 Task: Discover art museums and galleries in New York City, New York, and Philadelphia, Pennsylvania.
Action: Mouse moved to (131, 87)
Screenshot: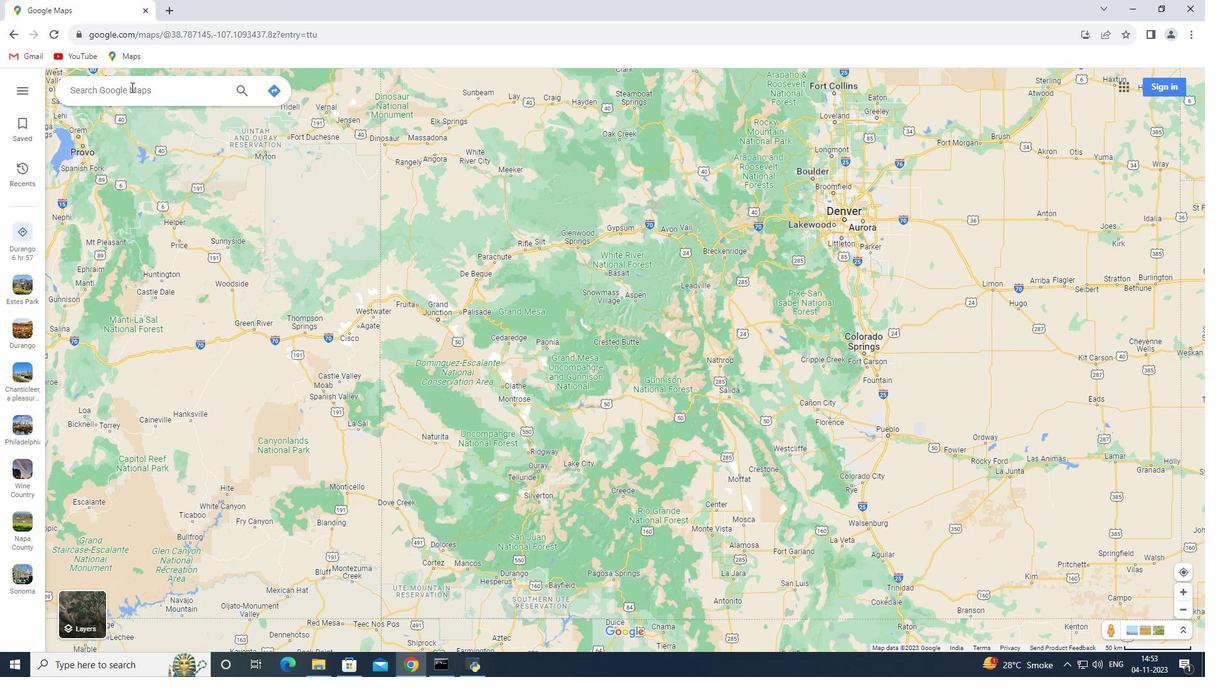 
Action: Mouse pressed left at (131, 87)
Screenshot: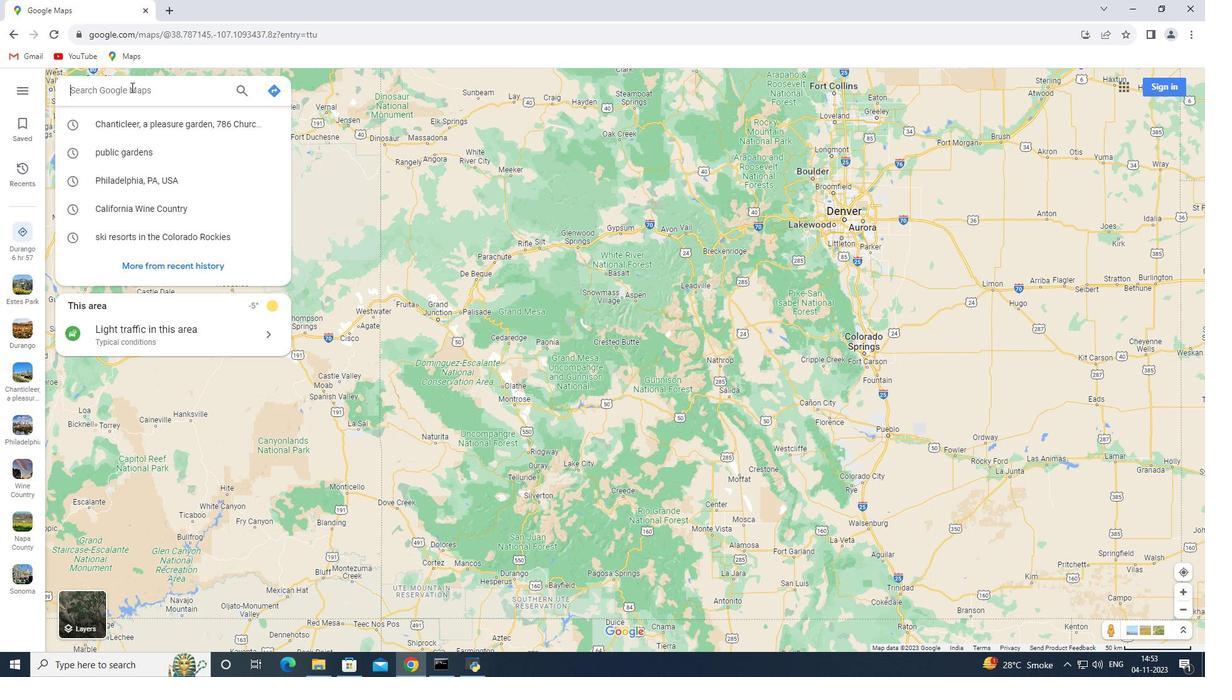 
Action: Key pressed <Key.shift>New<Key.space><Key.shift>York<Key.space><Key.shift>City,<Key.space><Key.shift>New<Key.space><Key.shift>York<Key.enter>
Screenshot: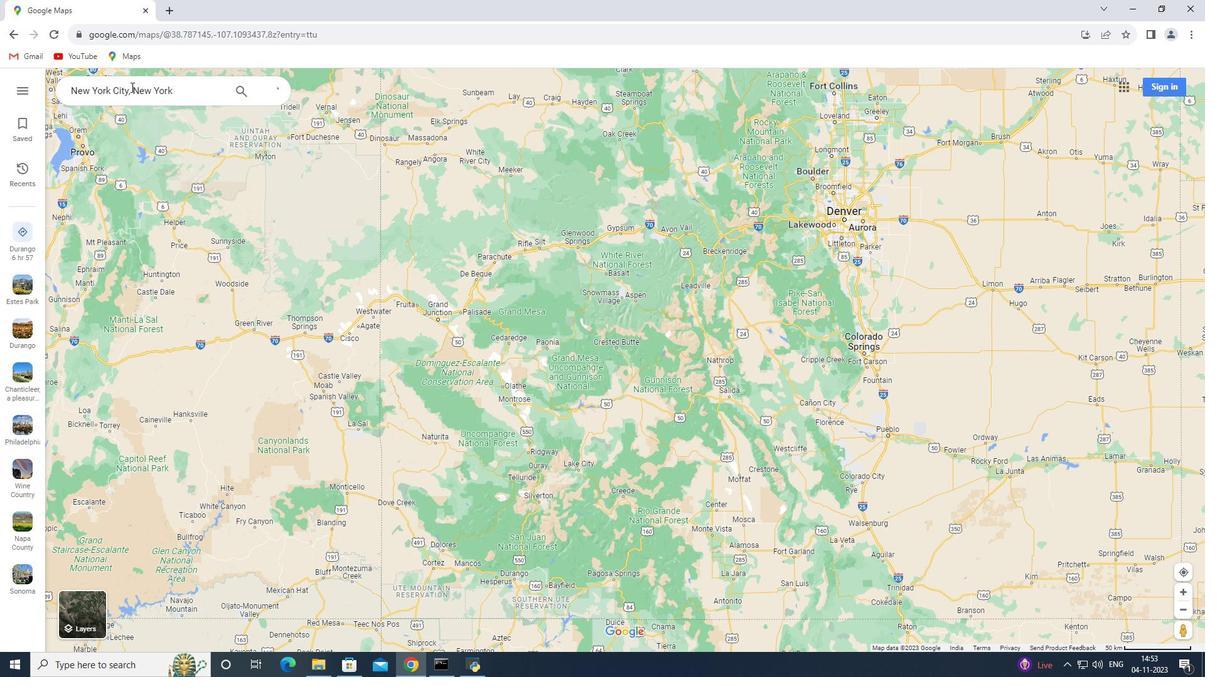 
Action: Mouse moved to (175, 306)
Screenshot: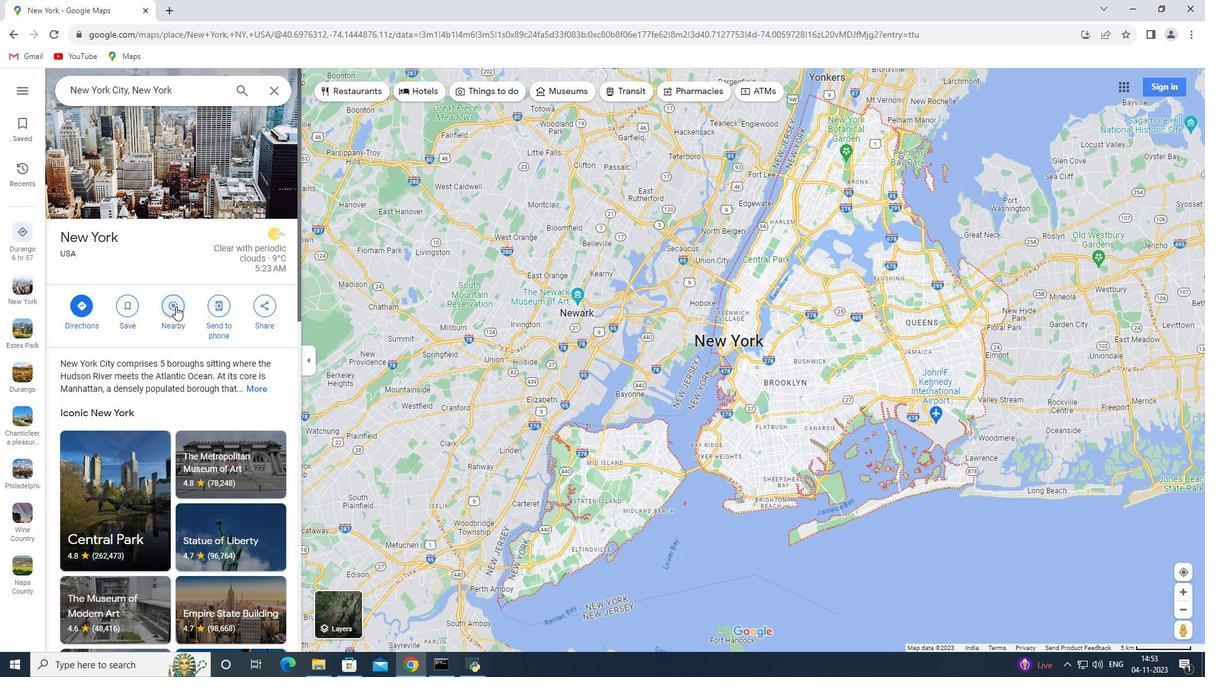 
Action: Mouse pressed left at (175, 306)
Screenshot: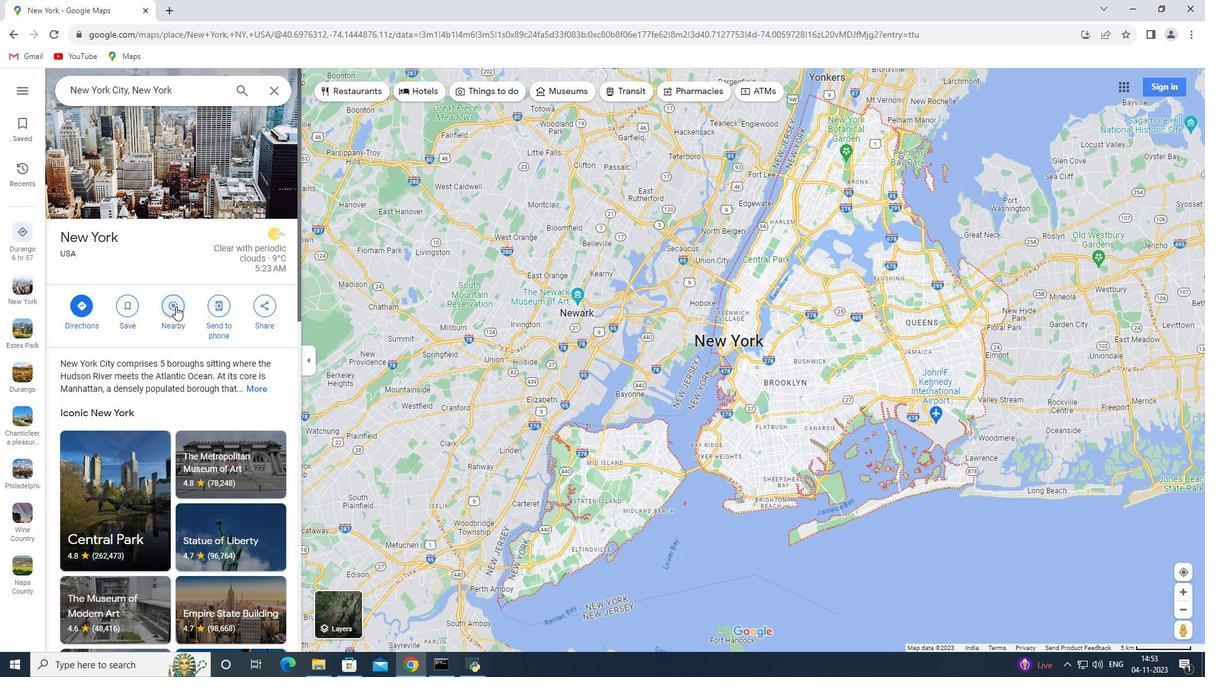 
Action: Key pressed art<Key.space>museum<Key.space><Key.backspace>s<Key.space>and<Key.space>galleries<Key.enter>
Screenshot: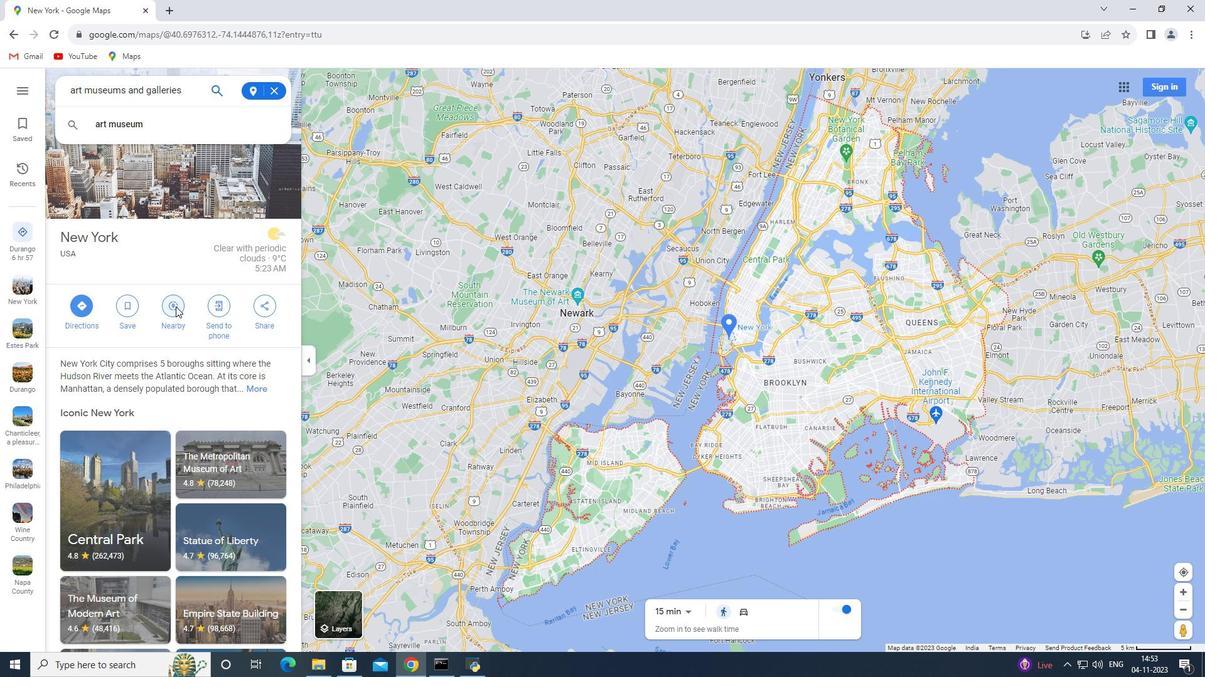 
Action: Mouse moved to (276, 91)
Screenshot: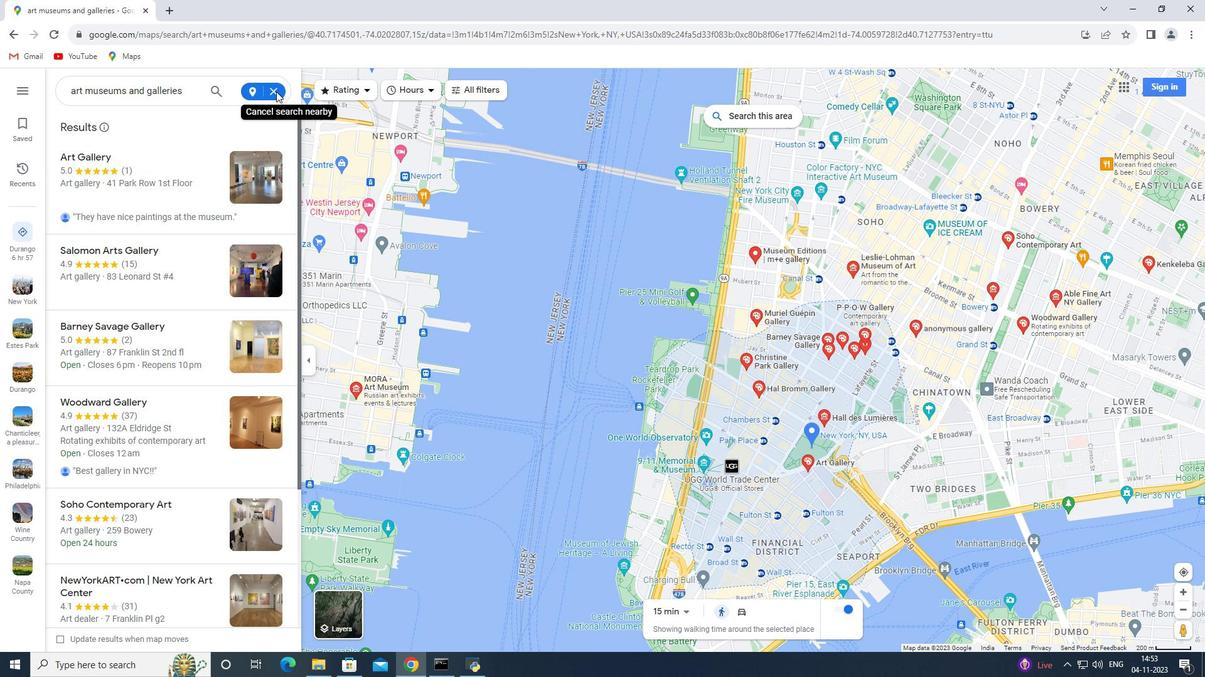 
Action: Mouse pressed left at (276, 91)
Screenshot: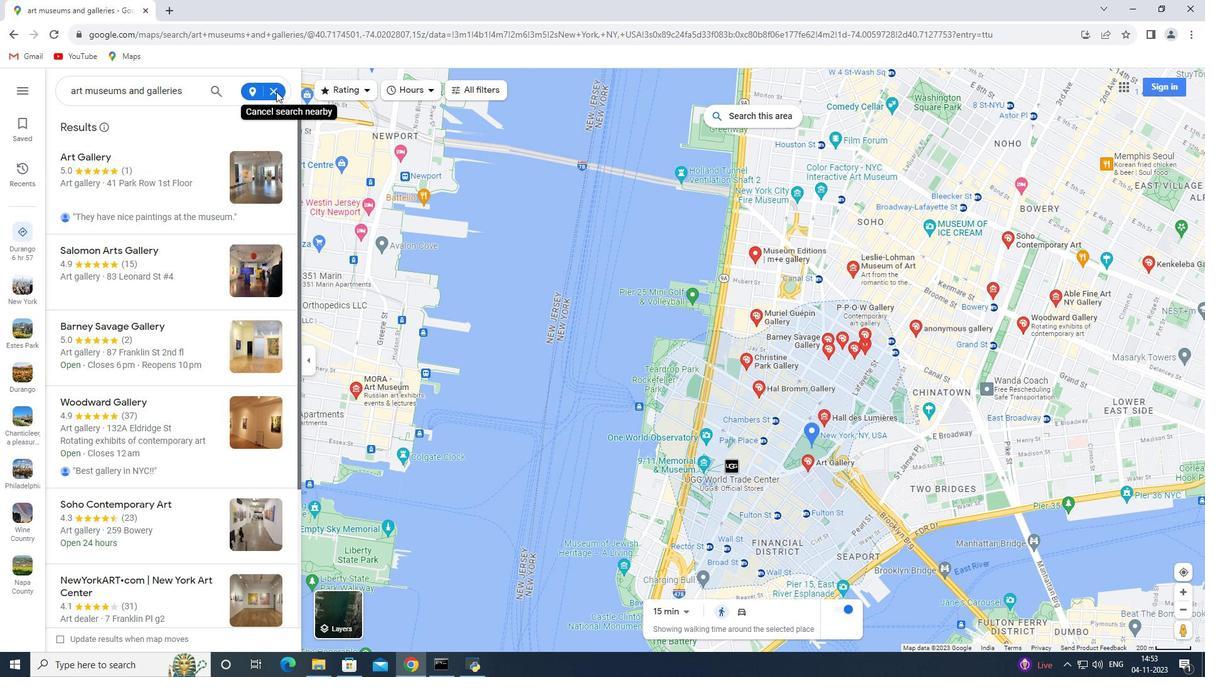 
Action: Mouse moved to (274, 92)
Screenshot: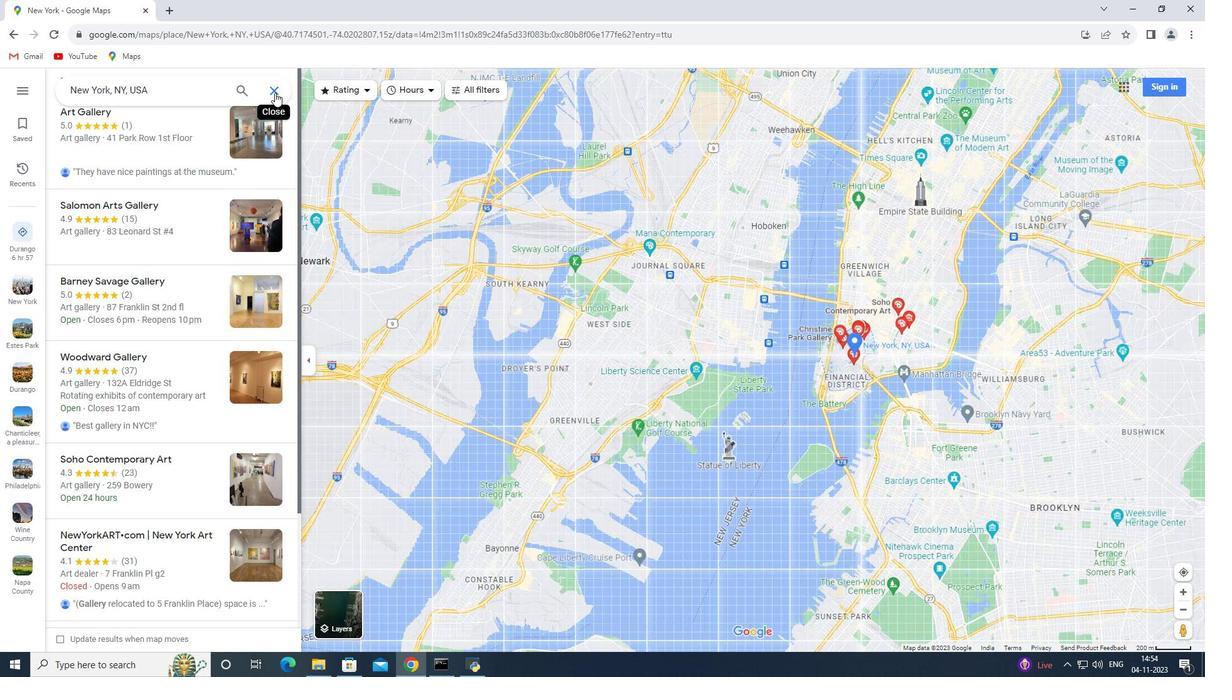 
Action: Mouse pressed left at (274, 92)
Screenshot: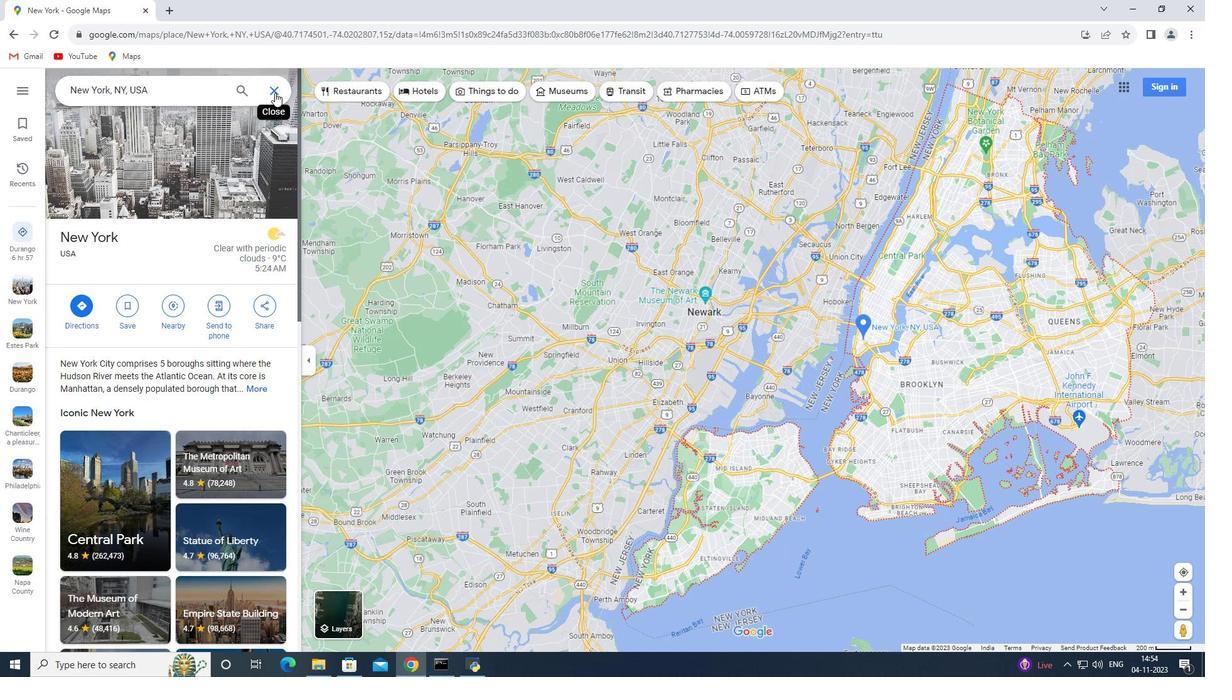 
Action: Mouse moved to (188, 84)
Screenshot: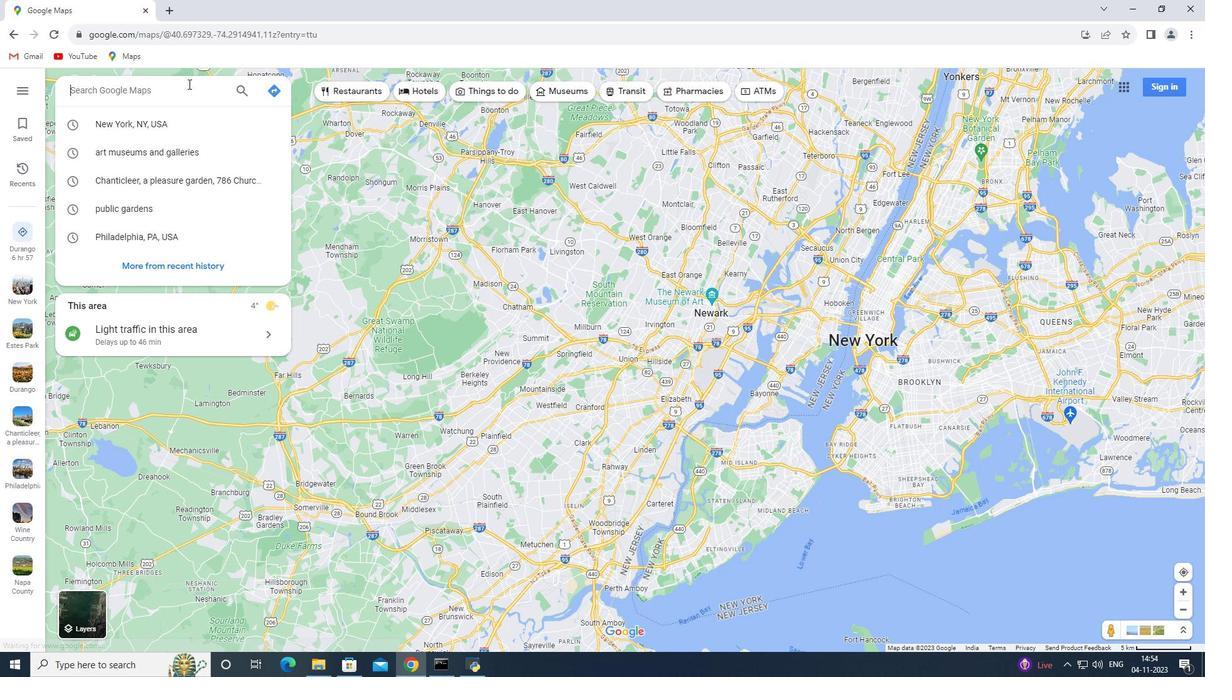
Action: Key pressed <Key.shift>Philadelphia,<Key.space><Key.shift>Pennsylvania<Key.enter>
Screenshot: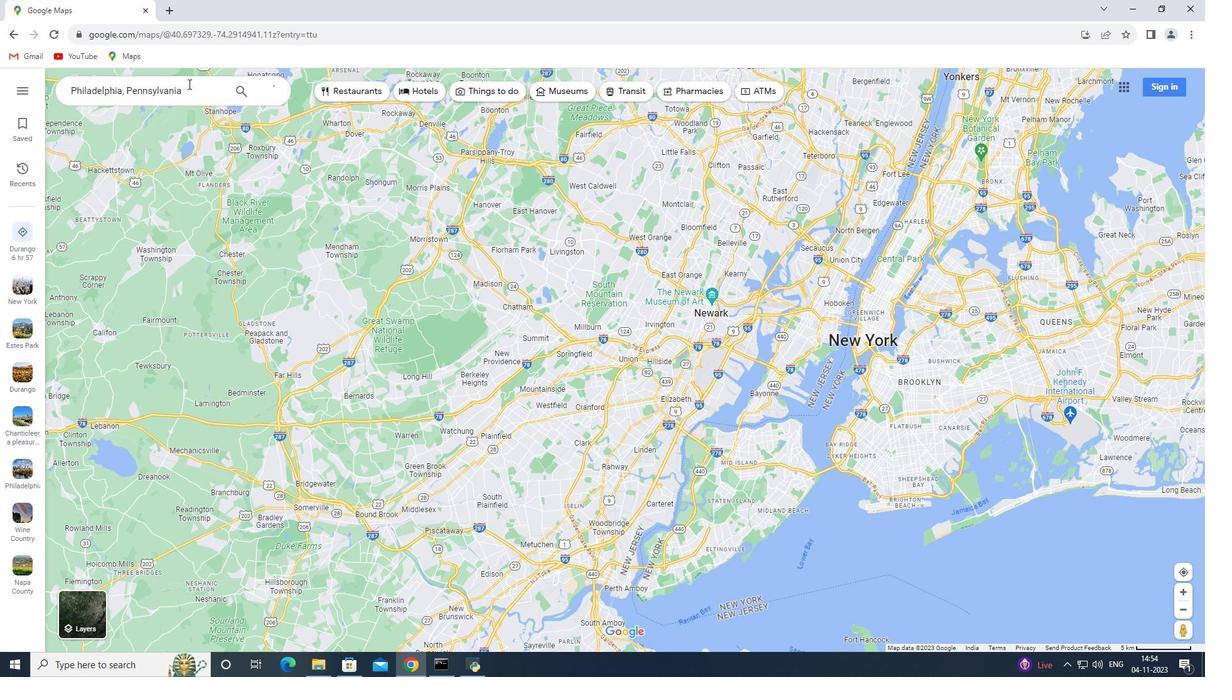 
Action: Mouse moved to (182, 300)
Screenshot: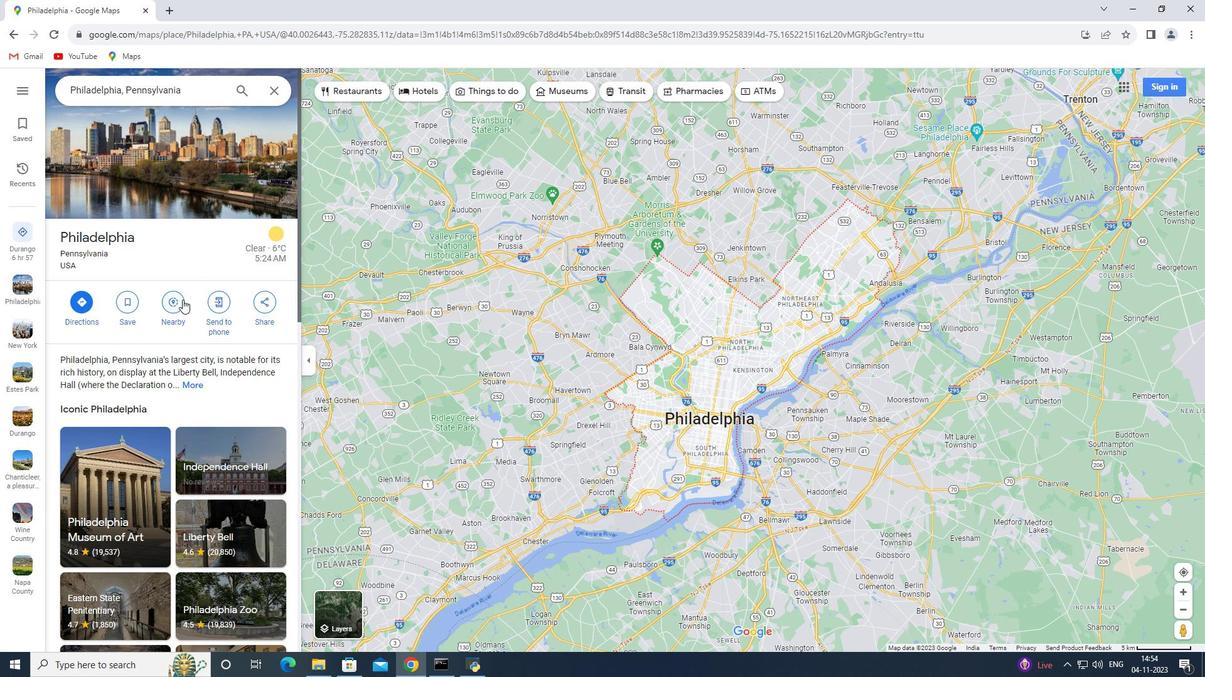 
Action: Mouse pressed left at (182, 300)
Screenshot: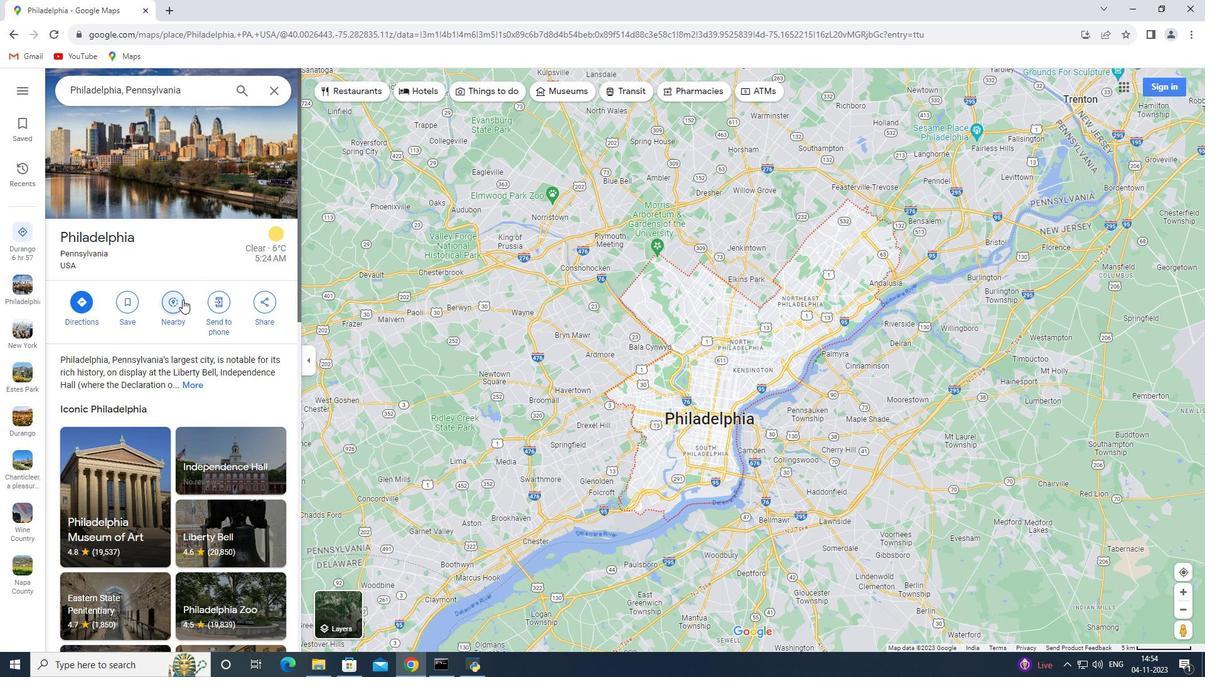 
Action: Key pressed art<Key.space>museums<Key.space>and<Key.space>galleries<Key.enter>
Screenshot: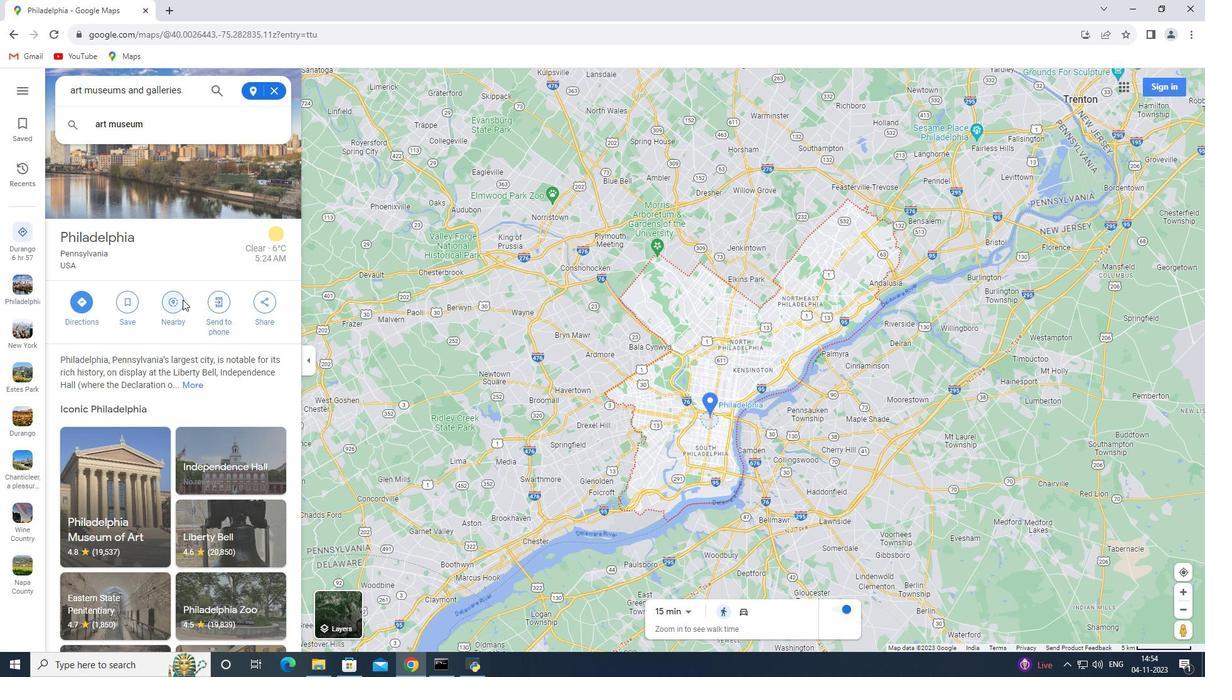 
